 Task: In page invitations turn off Push notifications.
Action: Mouse moved to (600, 61)
Screenshot: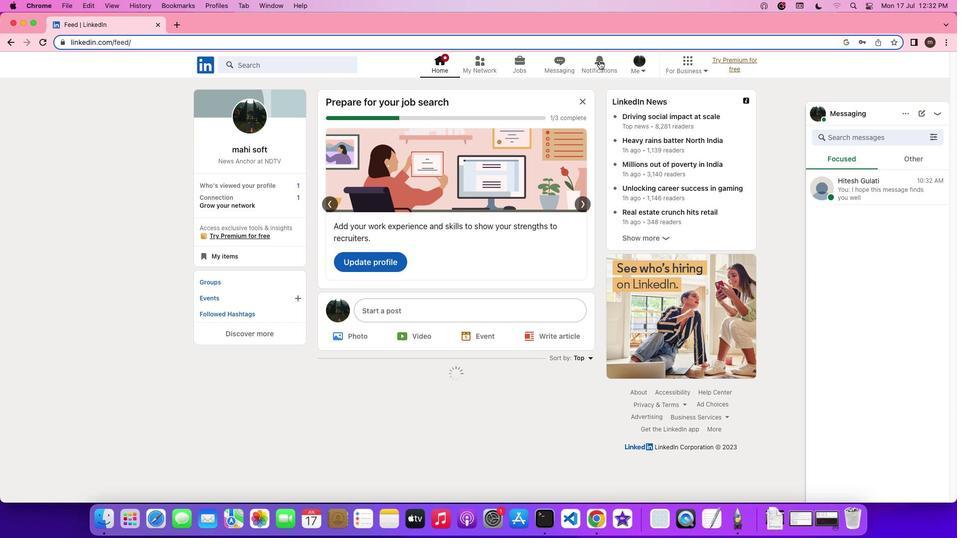 
Action: Mouse pressed left at (600, 61)
Screenshot: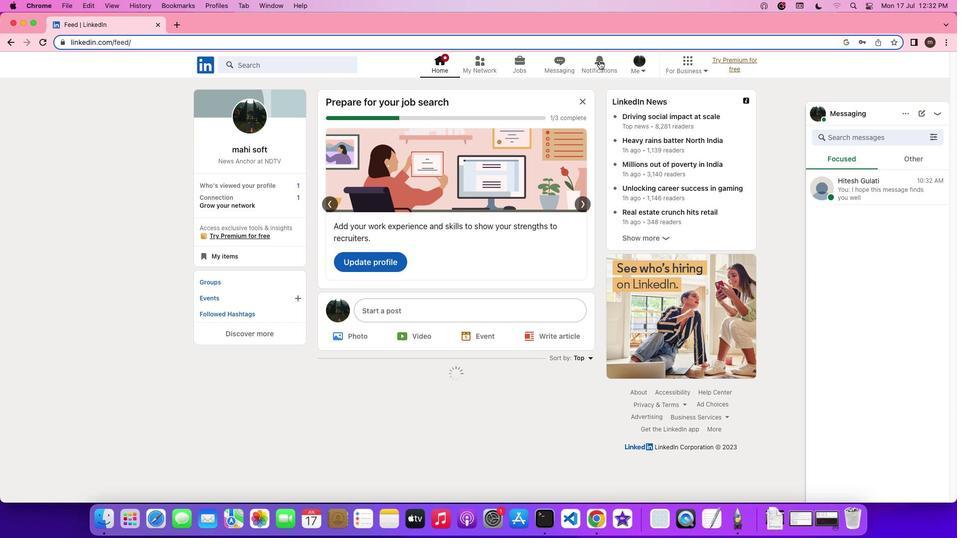 
Action: Mouse pressed left at (600, 61)
Screenshot: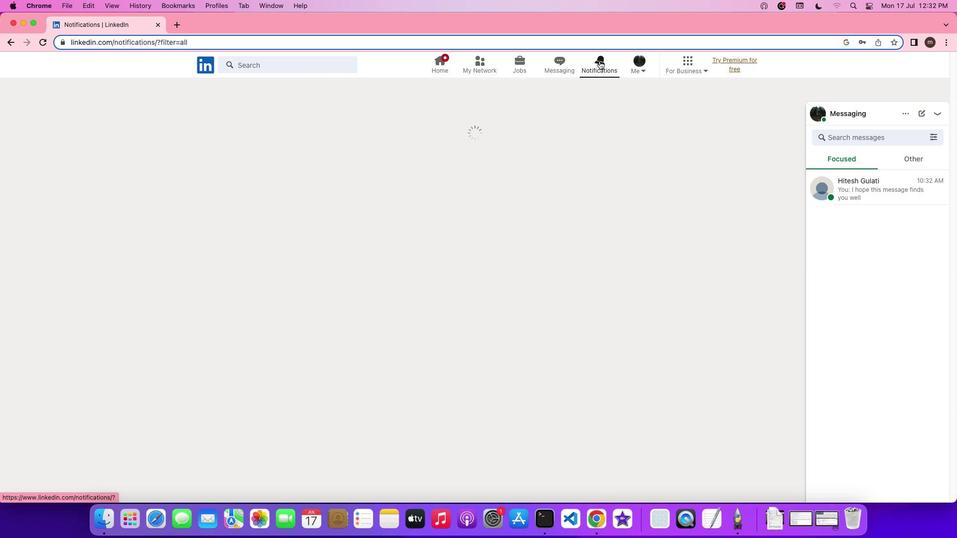 
Action: Mouse moved to (227, 132)
Screenshot: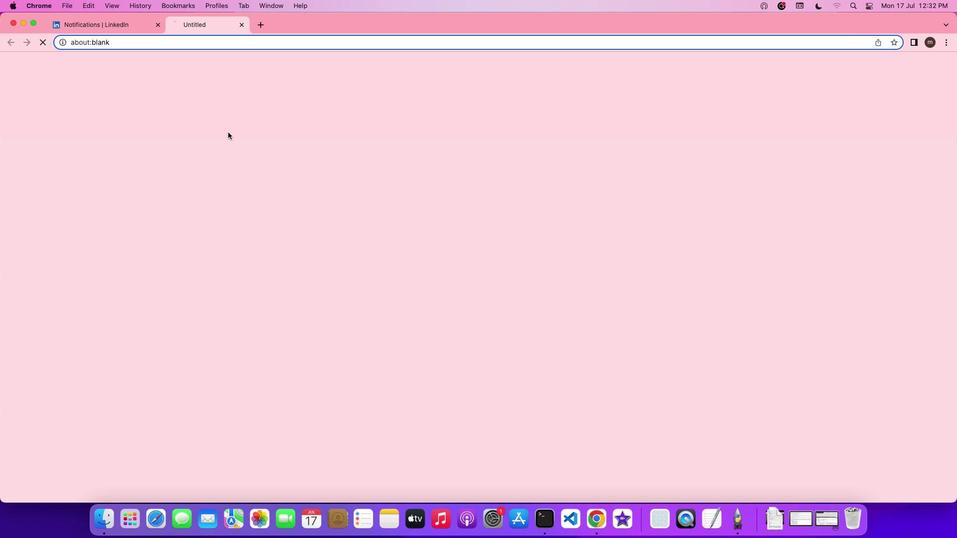 
Action: Mouse pressed left at (227, 132)
Screenshot: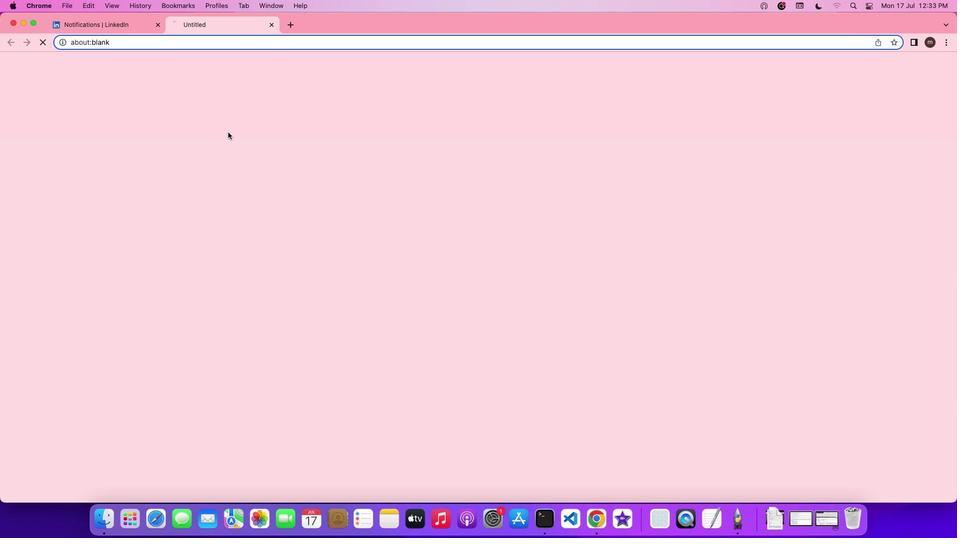 
Action: Mouse moved to (392, 325)
Screenshot: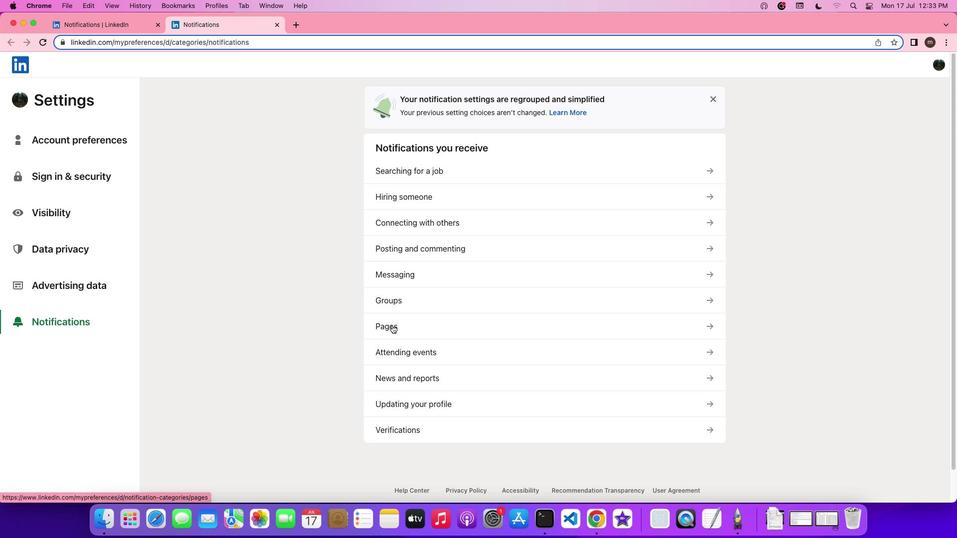 
Action: Mouse pressed left at (392, 325)
Screenshot: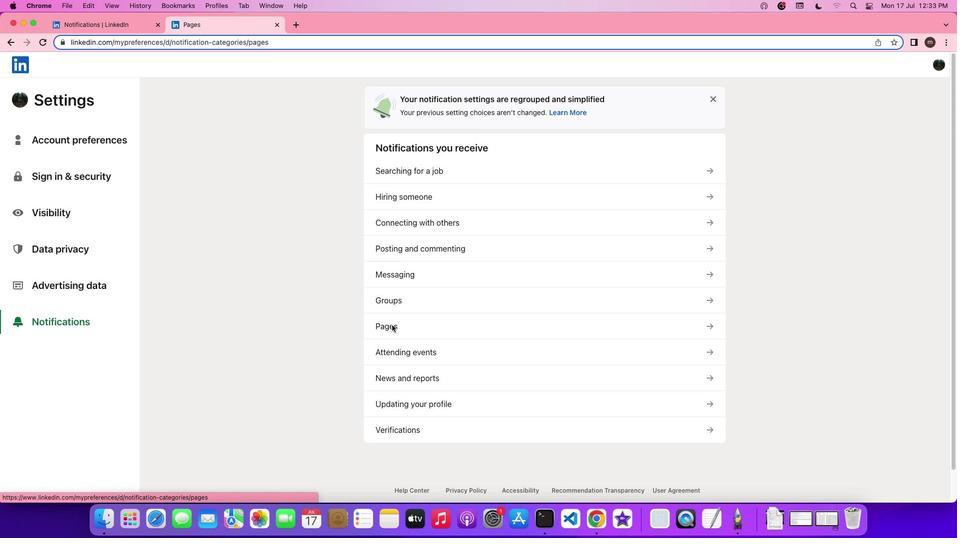 
Action: Mouse moved to (418, 156)
Screenshot: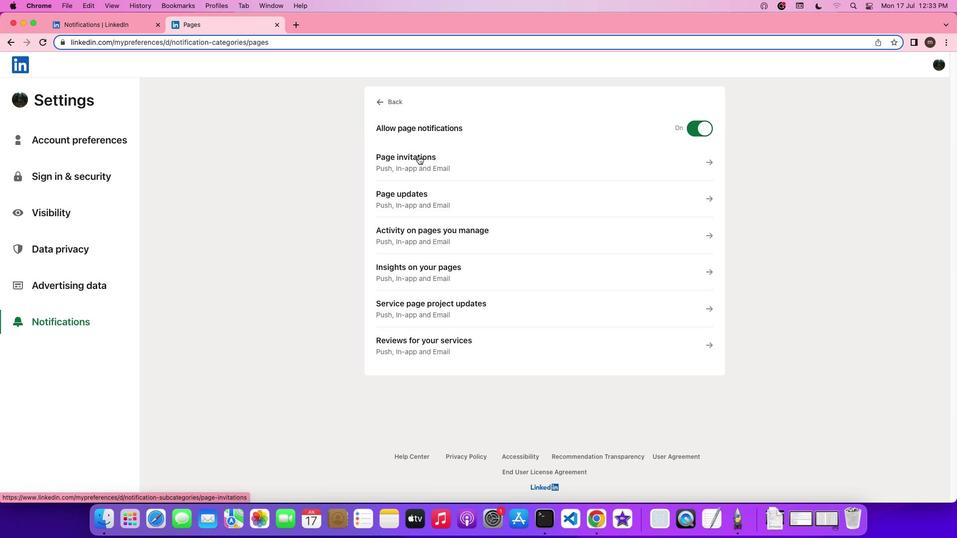 
Action: Mouse pressed left at (418, 156)
Screenshot: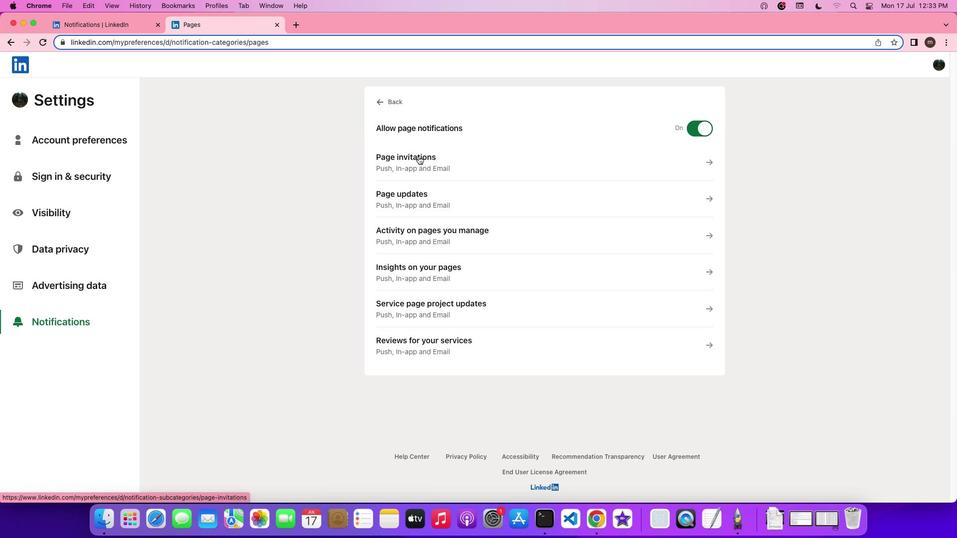 
Action: Mouse moved to (709, 228)
Screenshot: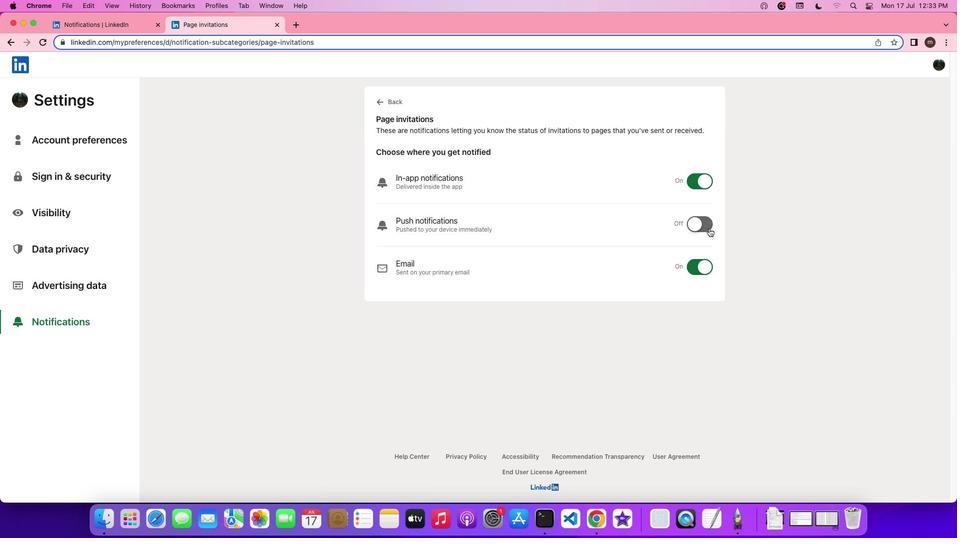 
Action: Mouse pressed left at (709, 228)
Screenshot: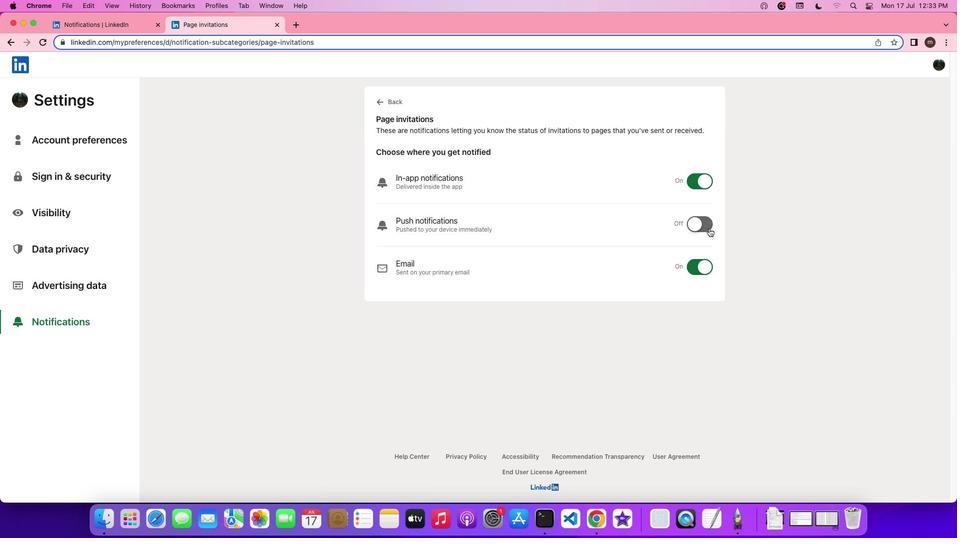 
